Task: Change the view settings for the contacts folder in Outlook.
Action: Mouse moved to (21, 117)
Screenshot: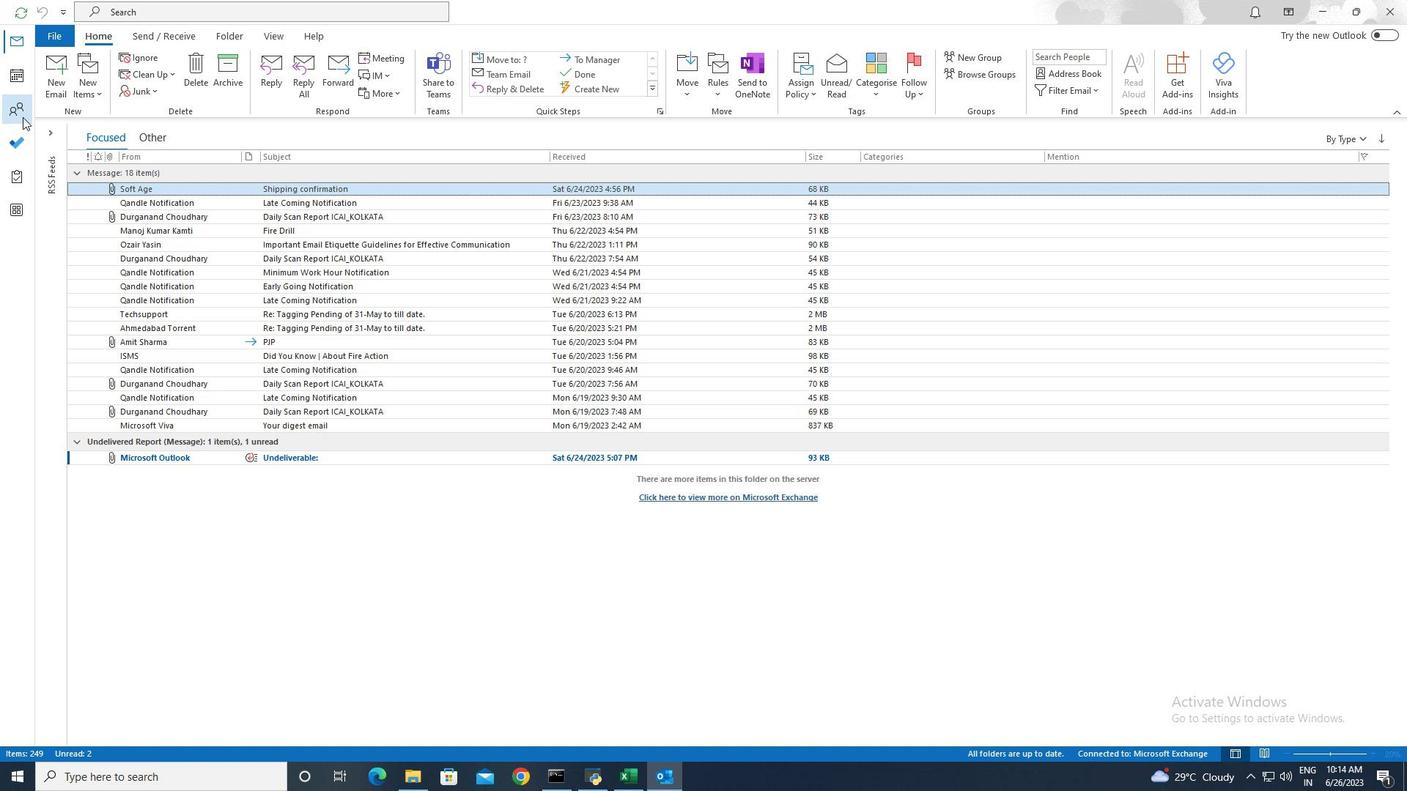 
Action: Mouse pressed left at (21, 117)
Screenshot: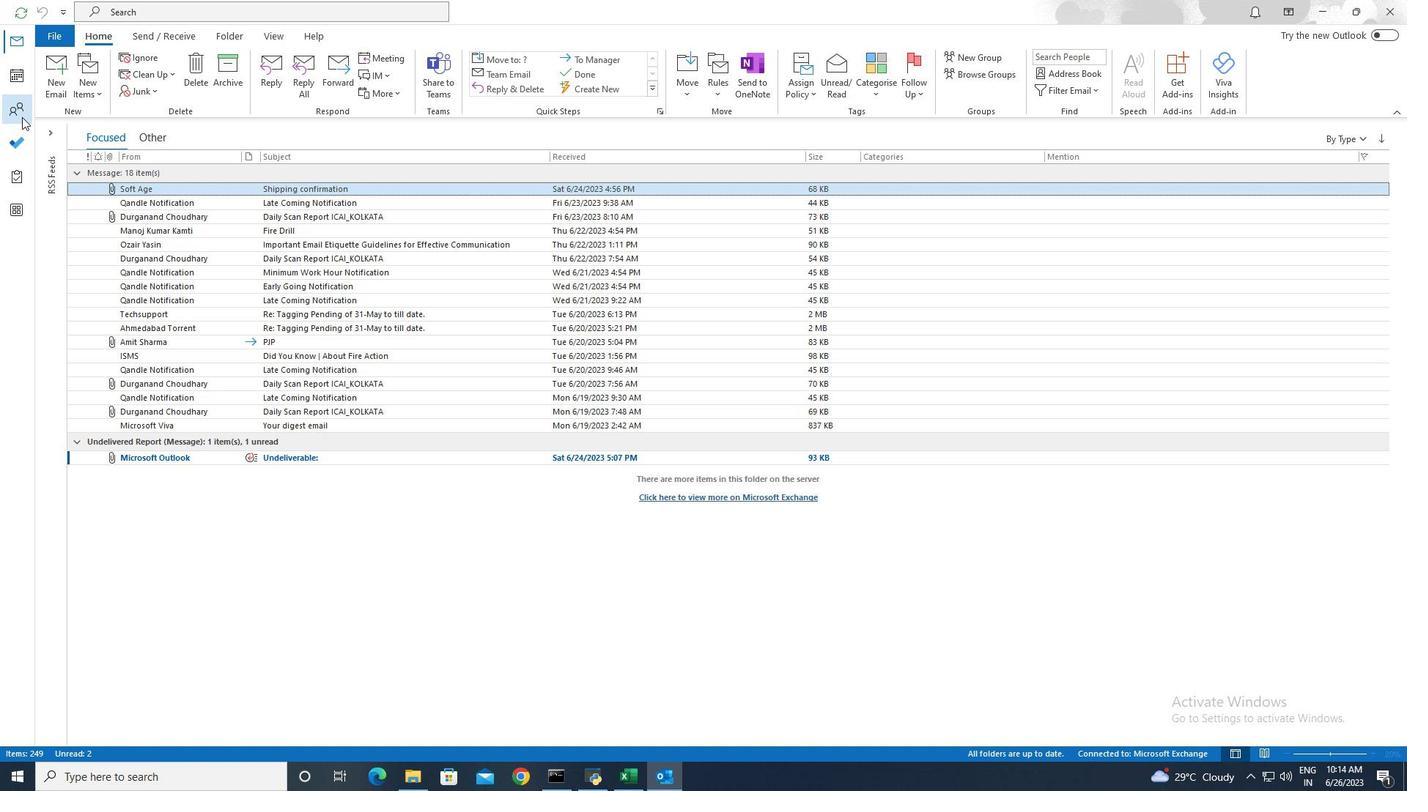 
Action: Mouse moved to (700, 89)
Screenshot: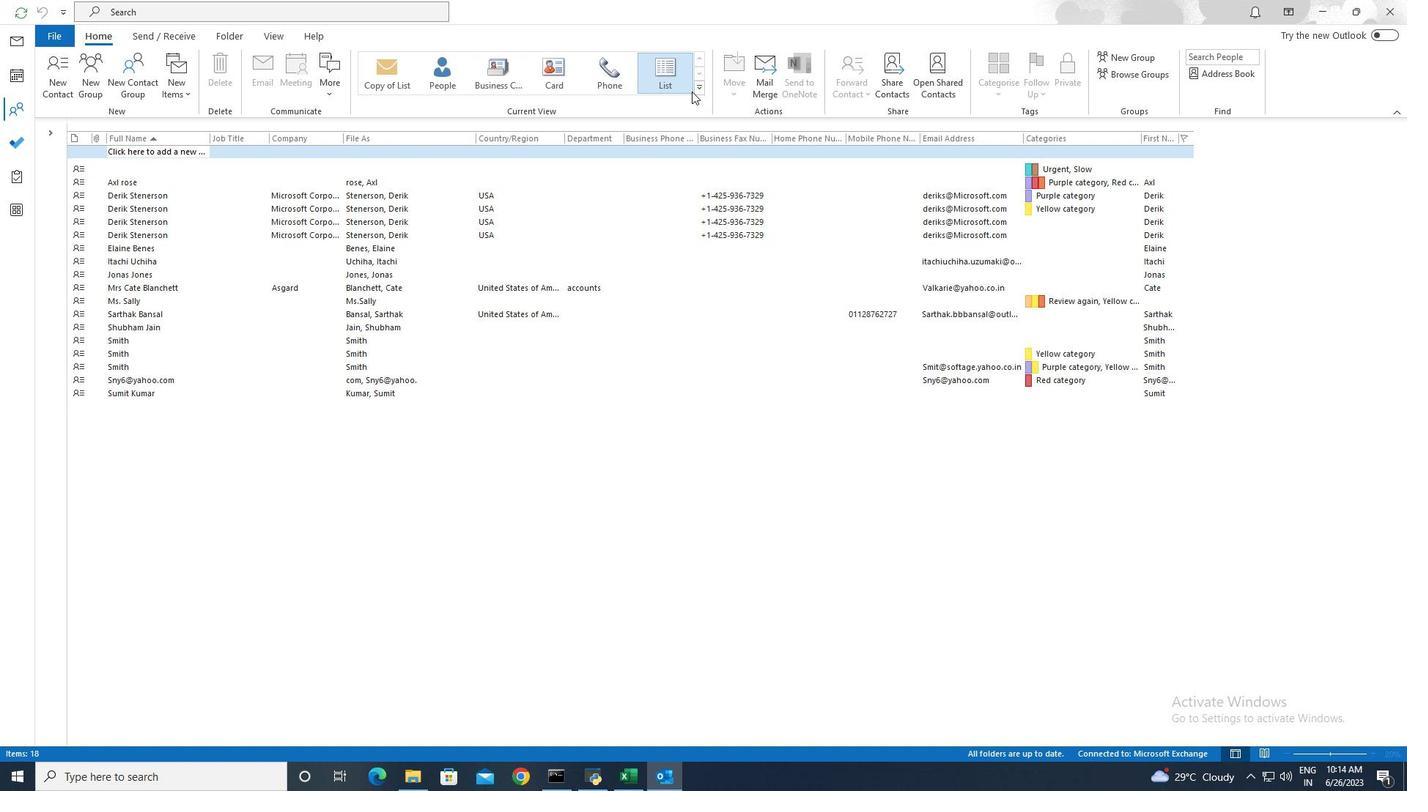 
Action: Mouse pressed left at (700, 89)
Screenshot: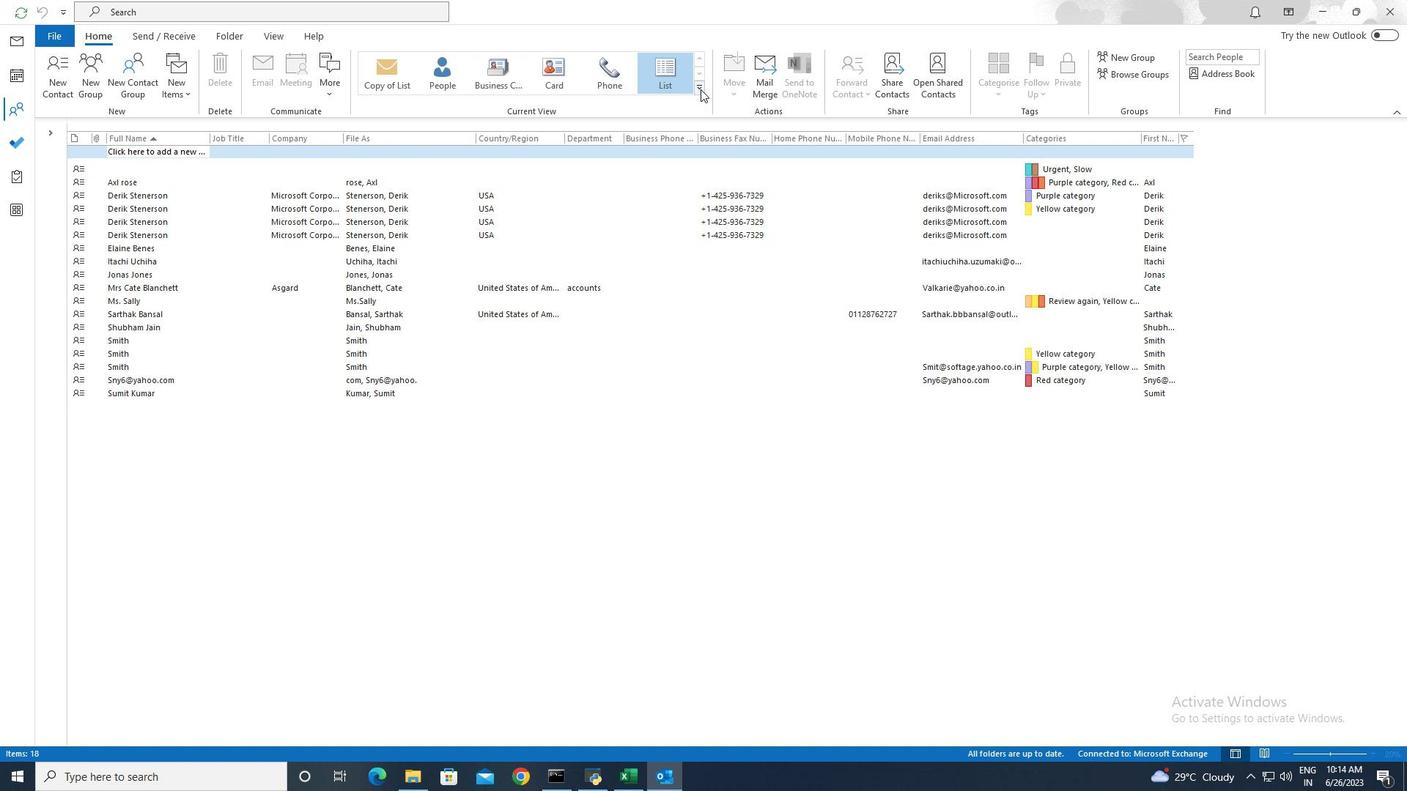 
Action: Mouse moved to (584, 162)
Screenshot: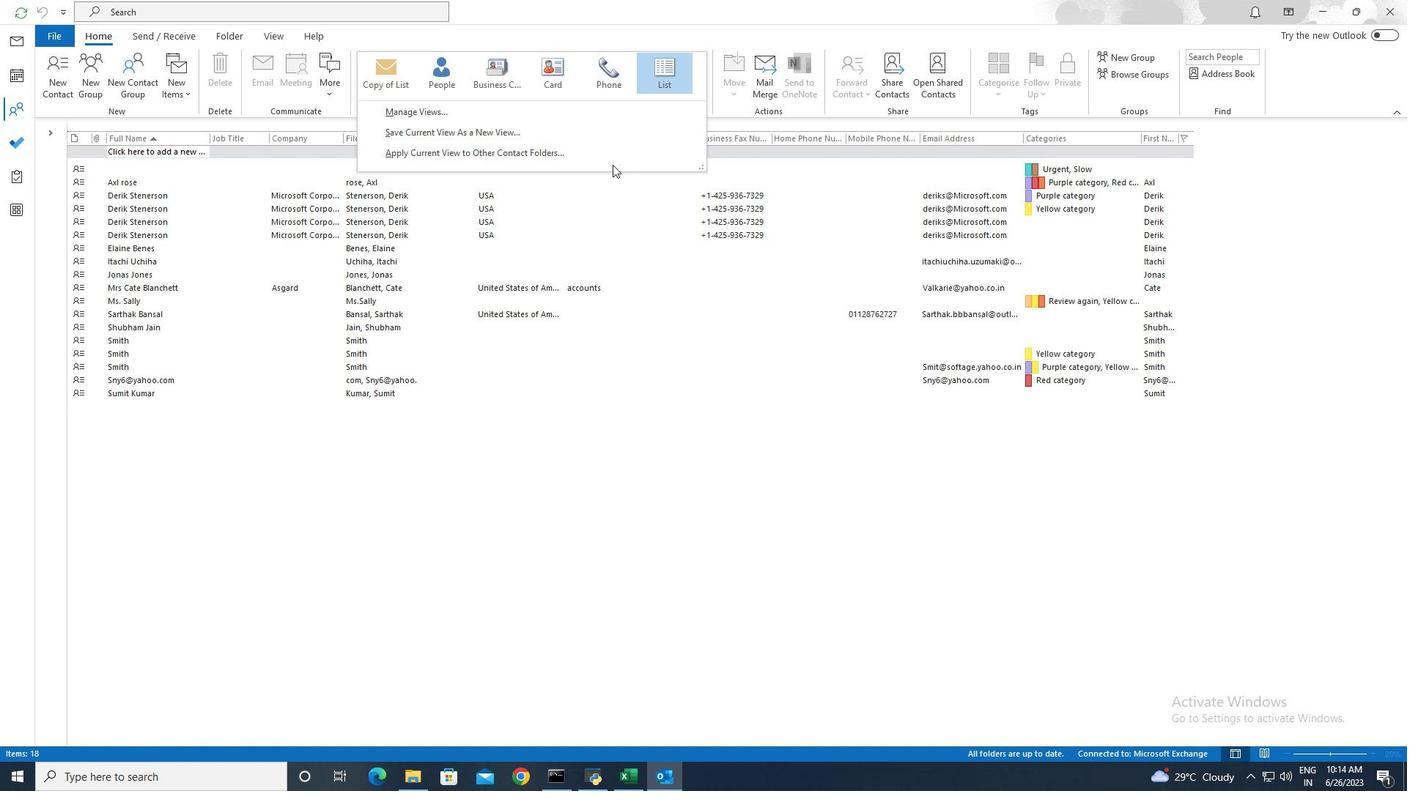 
Action: Mouse pressed left at (584, 162)
Screenshot: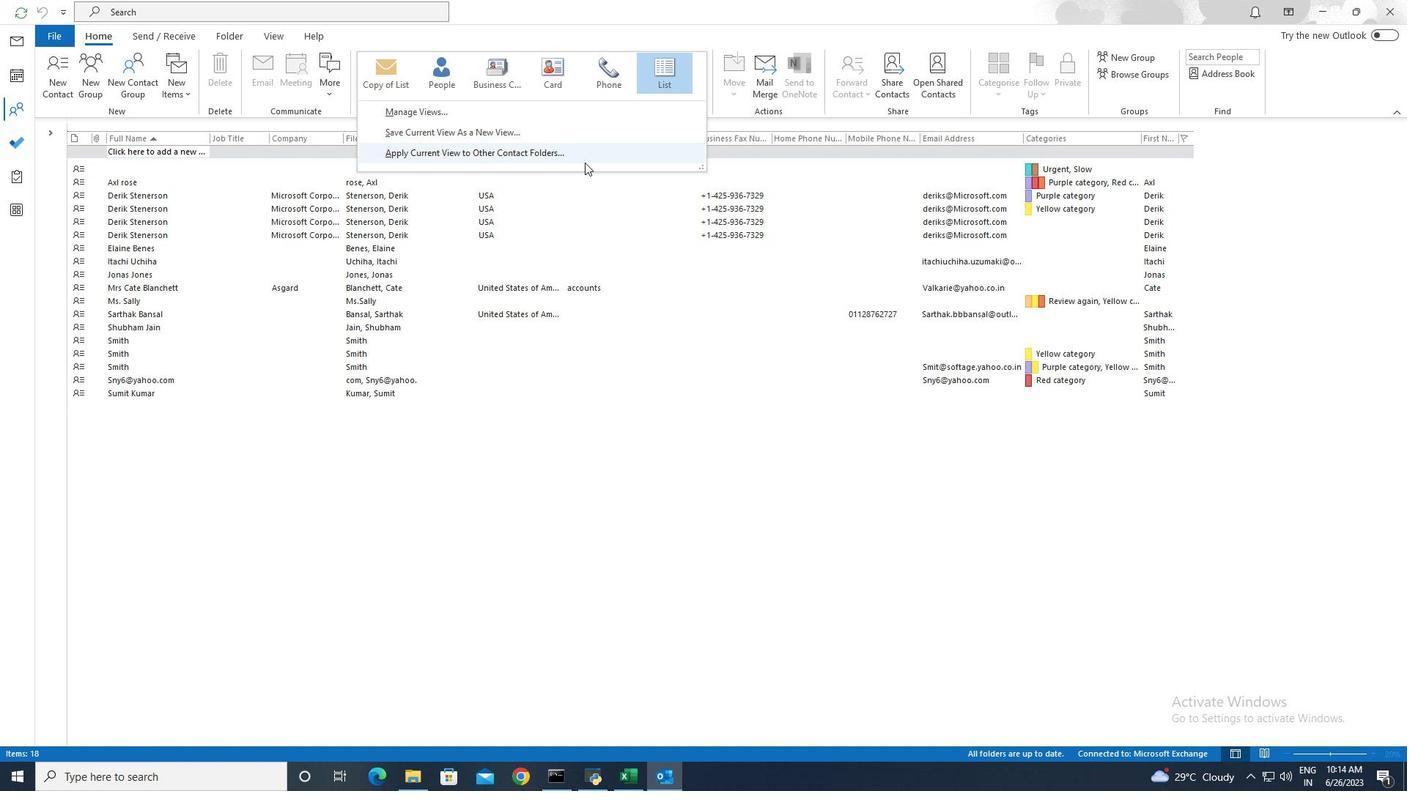 
Action: Mouse moved to (632, 322)
Screenshot: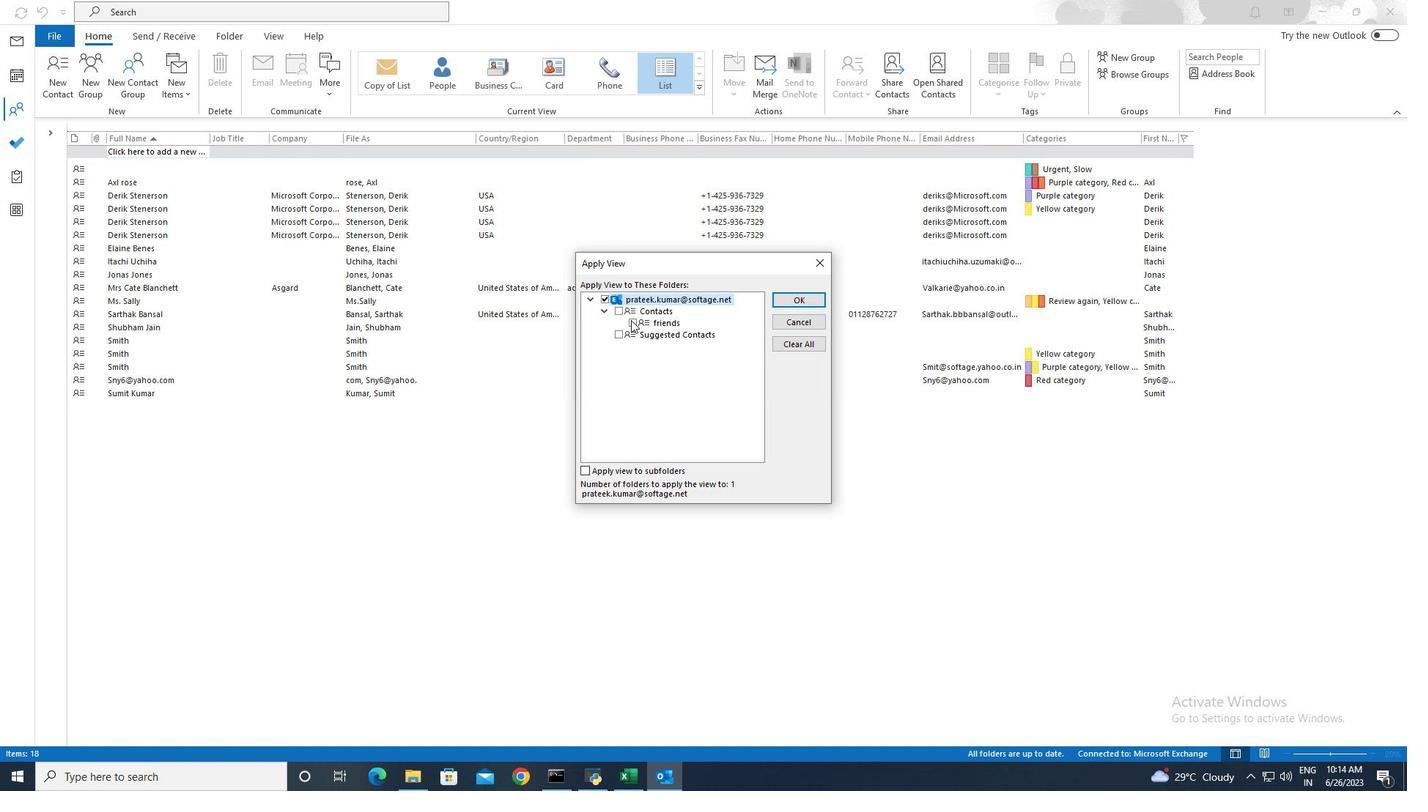 
Action: Mouse pressed left at (632, 322)
Screenshot: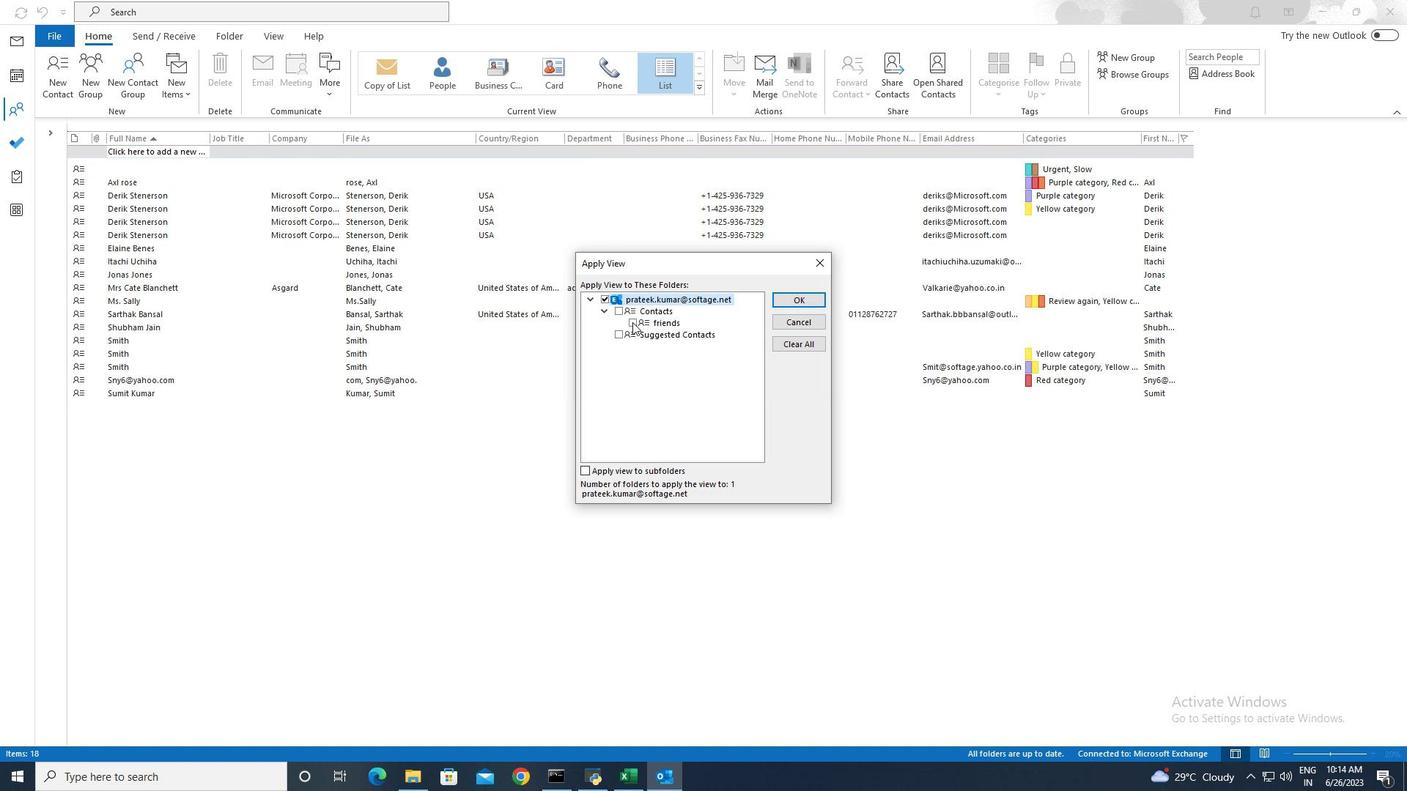 
Action: Mouse moved to (797, 301)
Screenshot: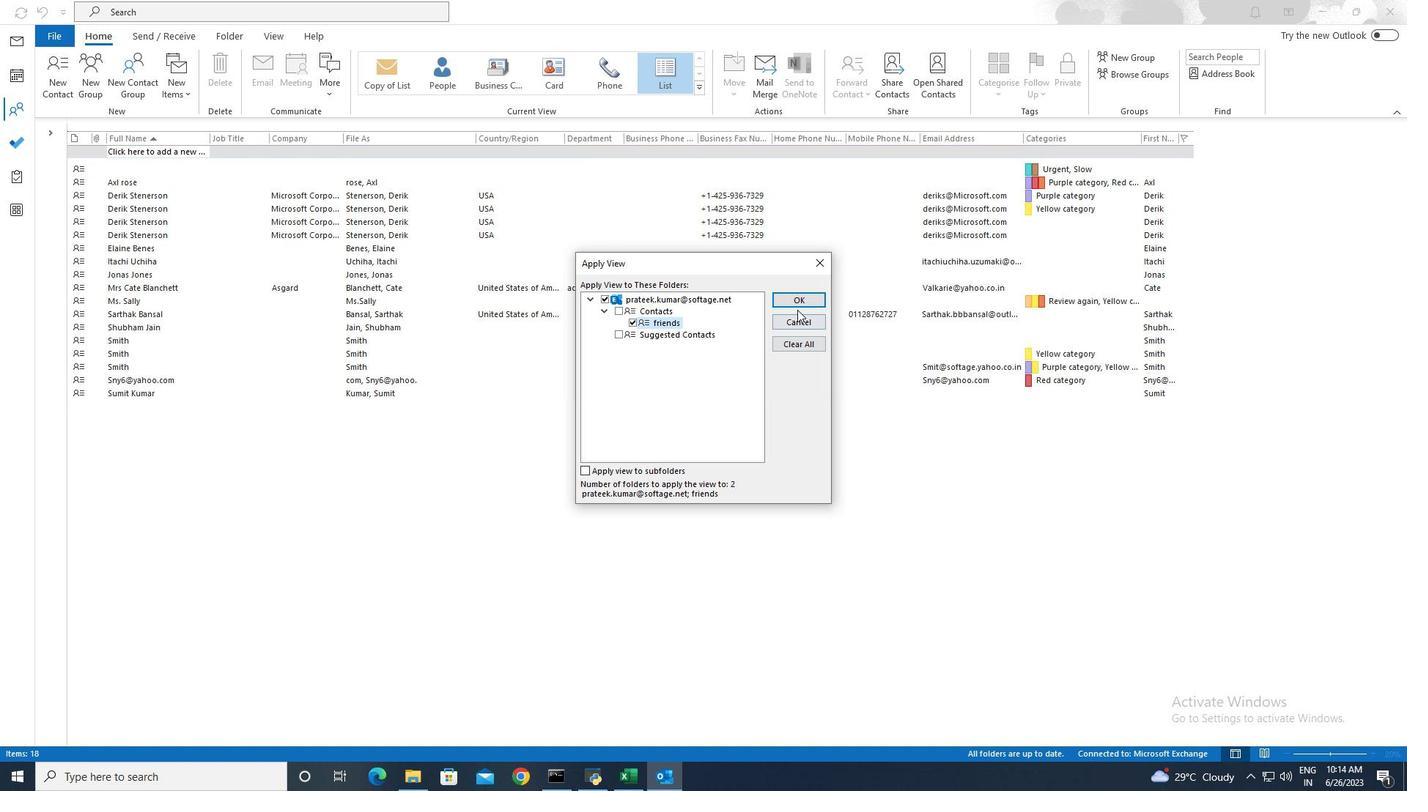
Action: Mouse pressed left at (797, 301)
Screenshot: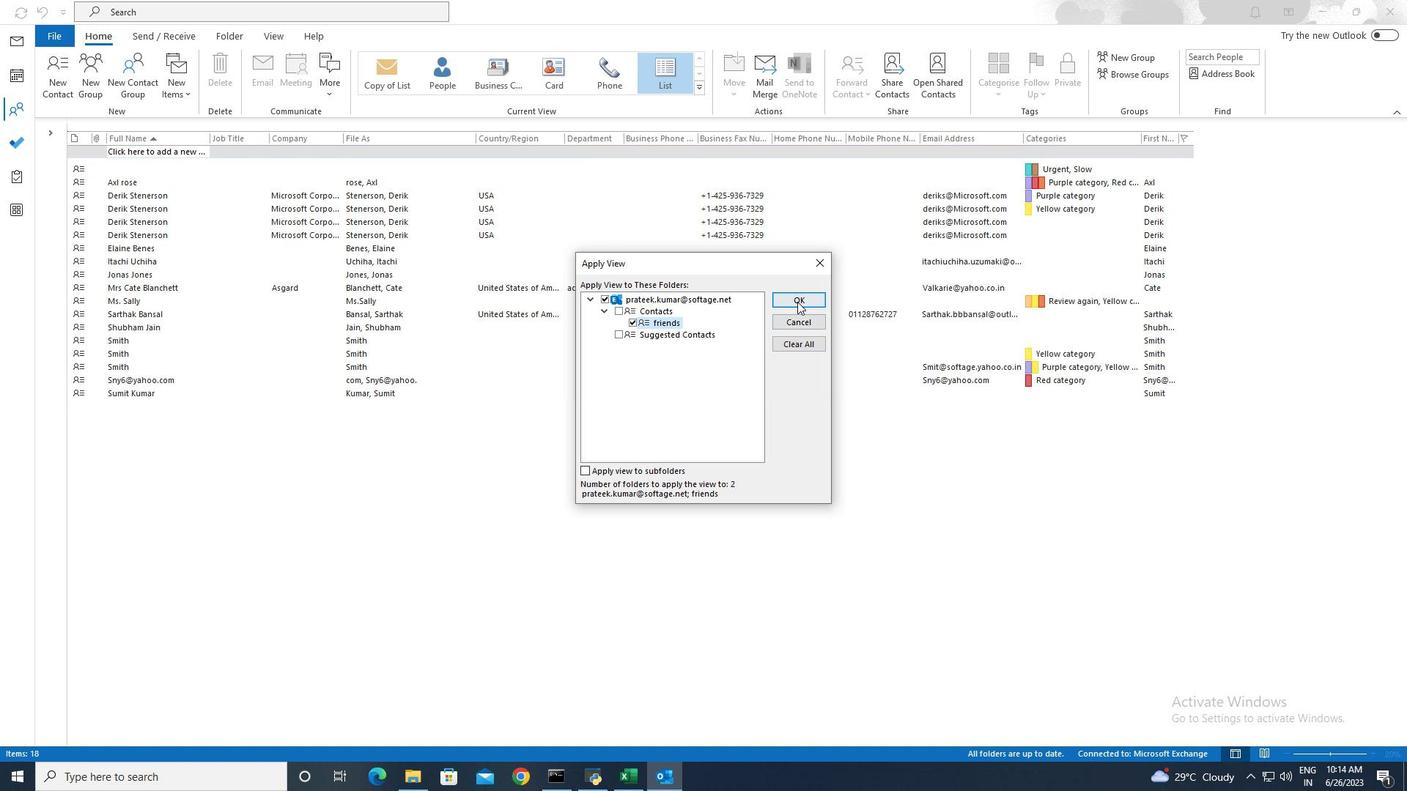 
